 Task: Clear the browsing history from last 7 days.
Action: Mouse moved to (1259, 37)
Screenshot: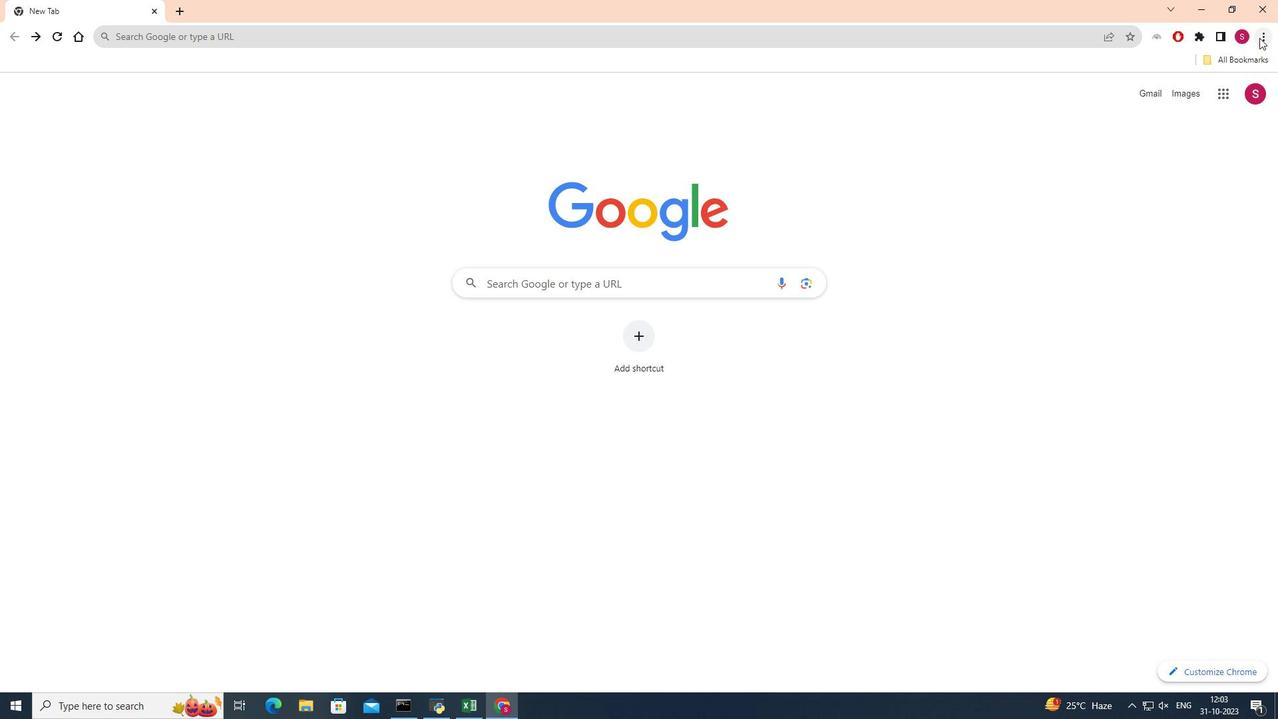 
Action: Mouse pressed left at (1259, 37)
Screenshot: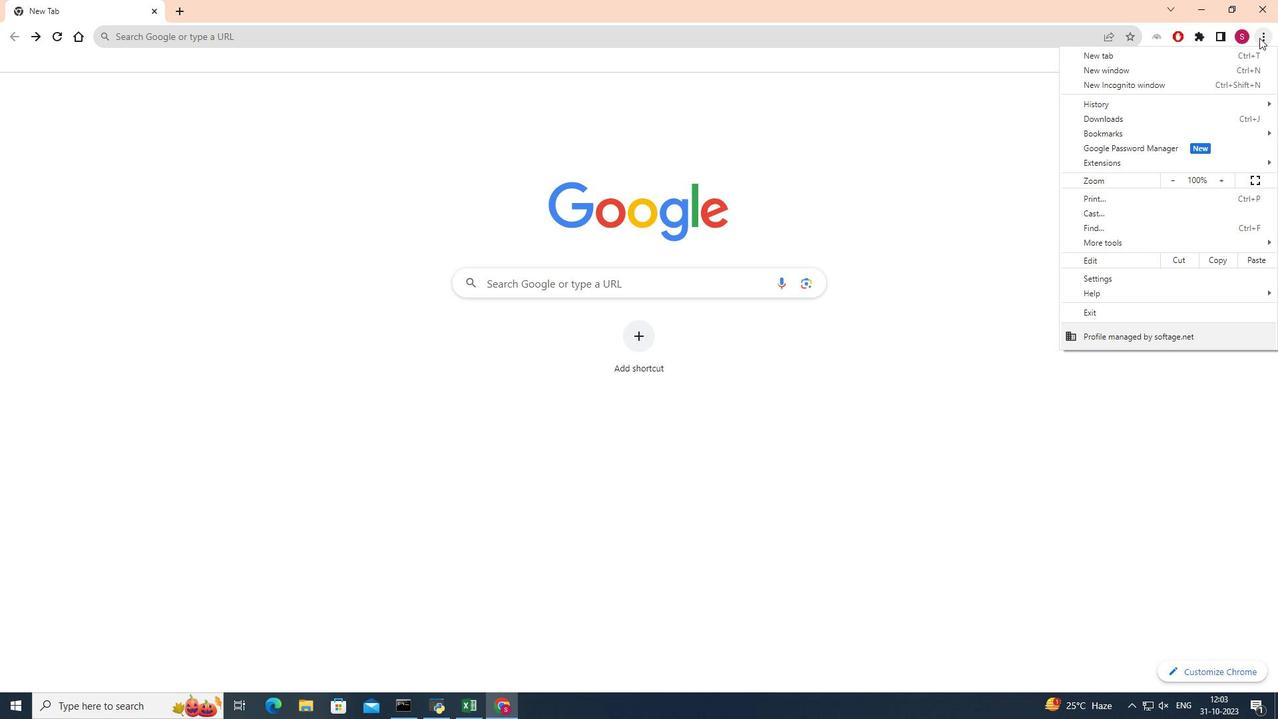 
Action: Mouse moved to (1108, 101)
Screenshot: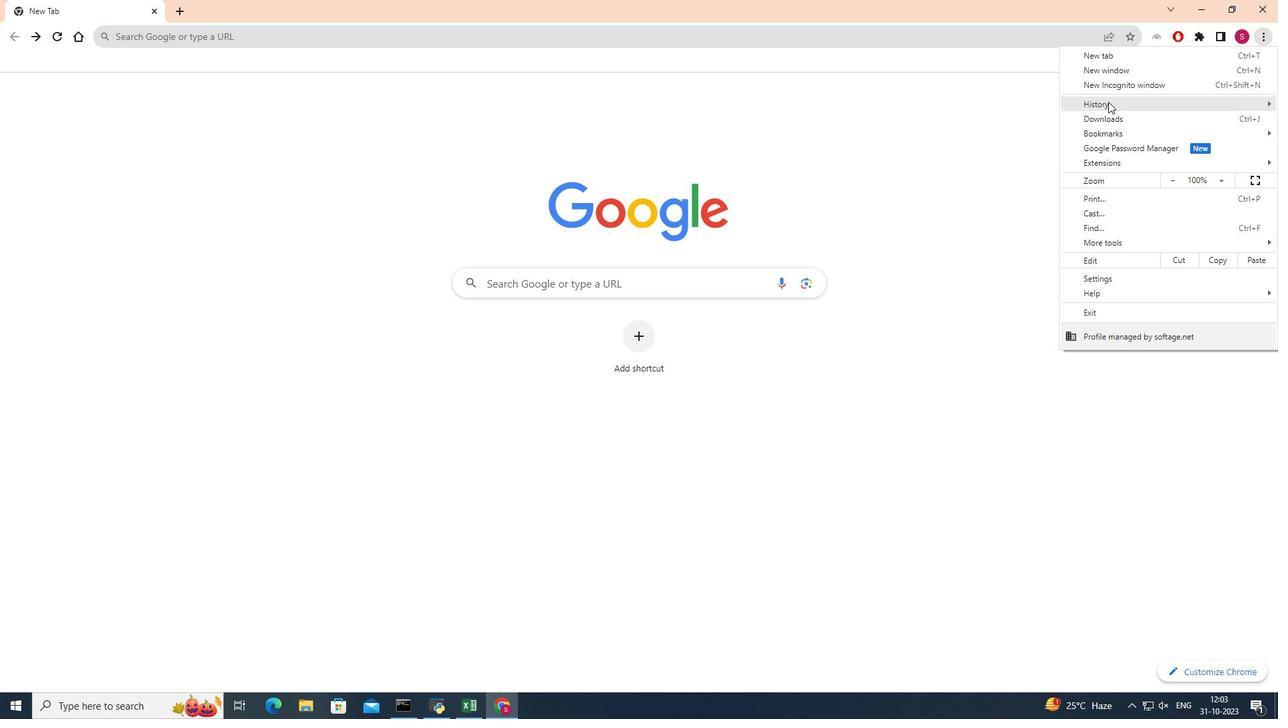 
Action: Mouse pressed left at (1108, 101)
Screenshot: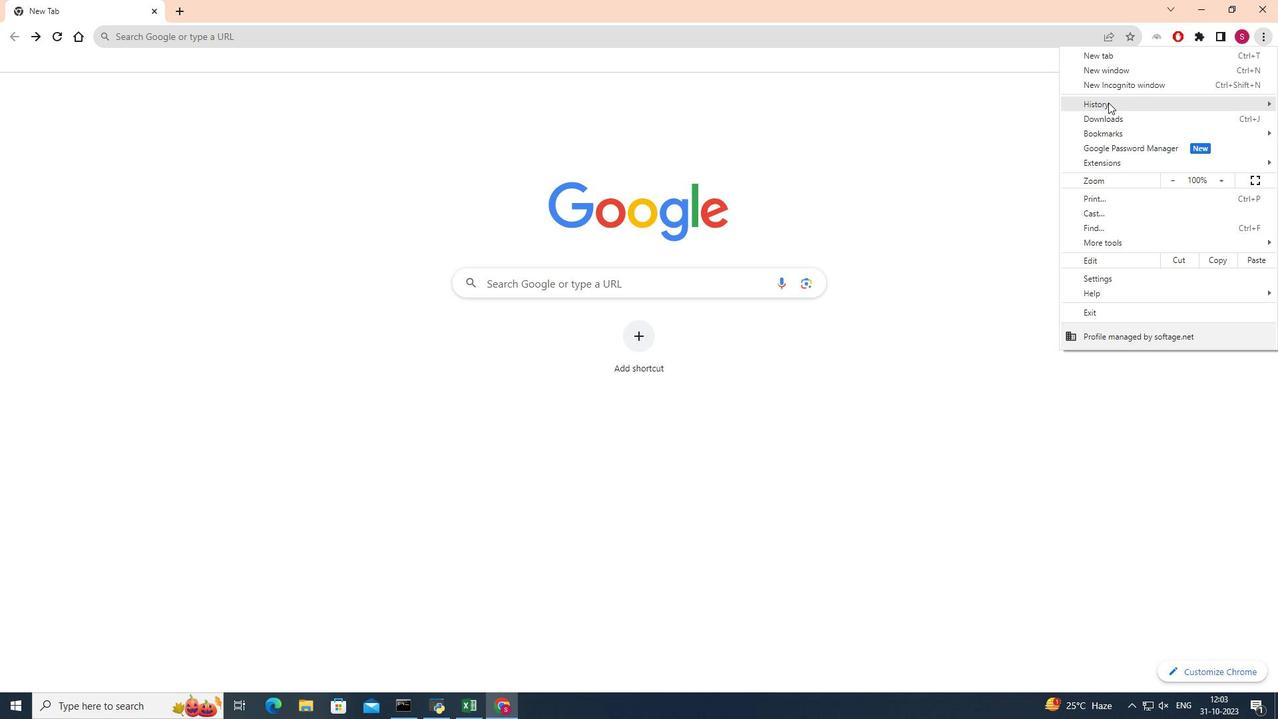 
Action: Mouse moved to (922, 101)
Screenshot: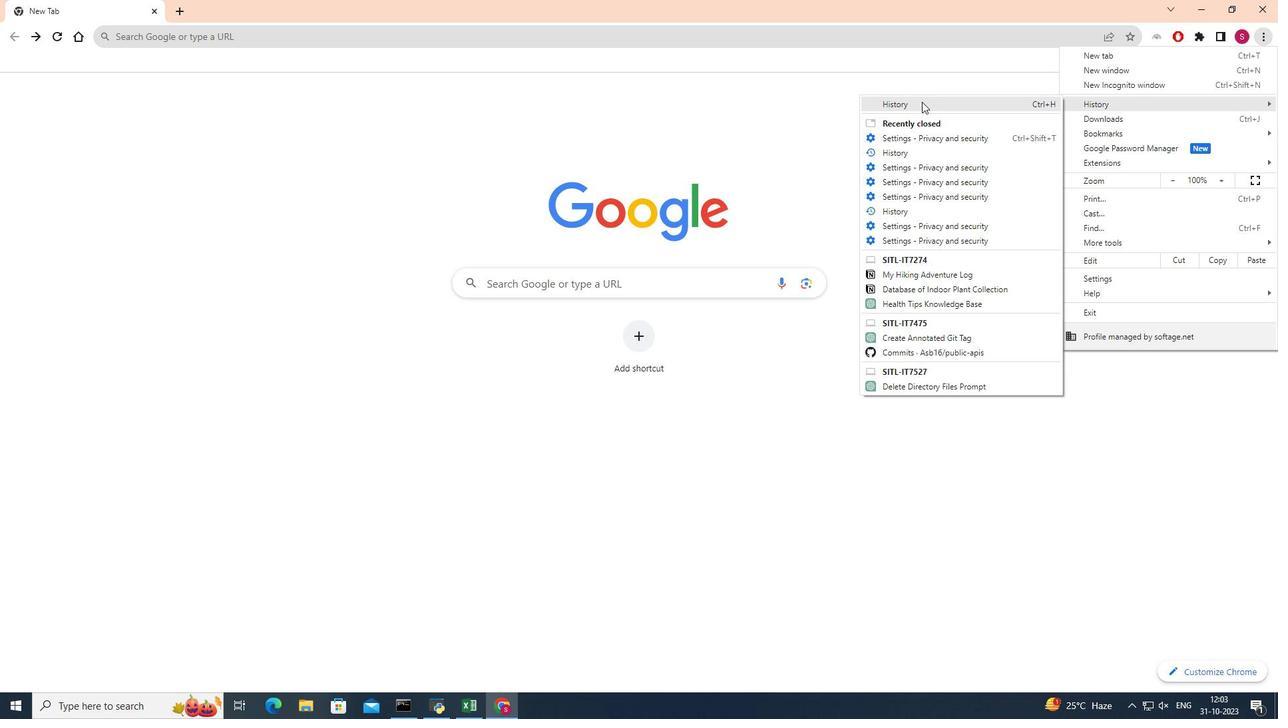 
Action: Mouse pressed left at (922, 101)
Screenshot: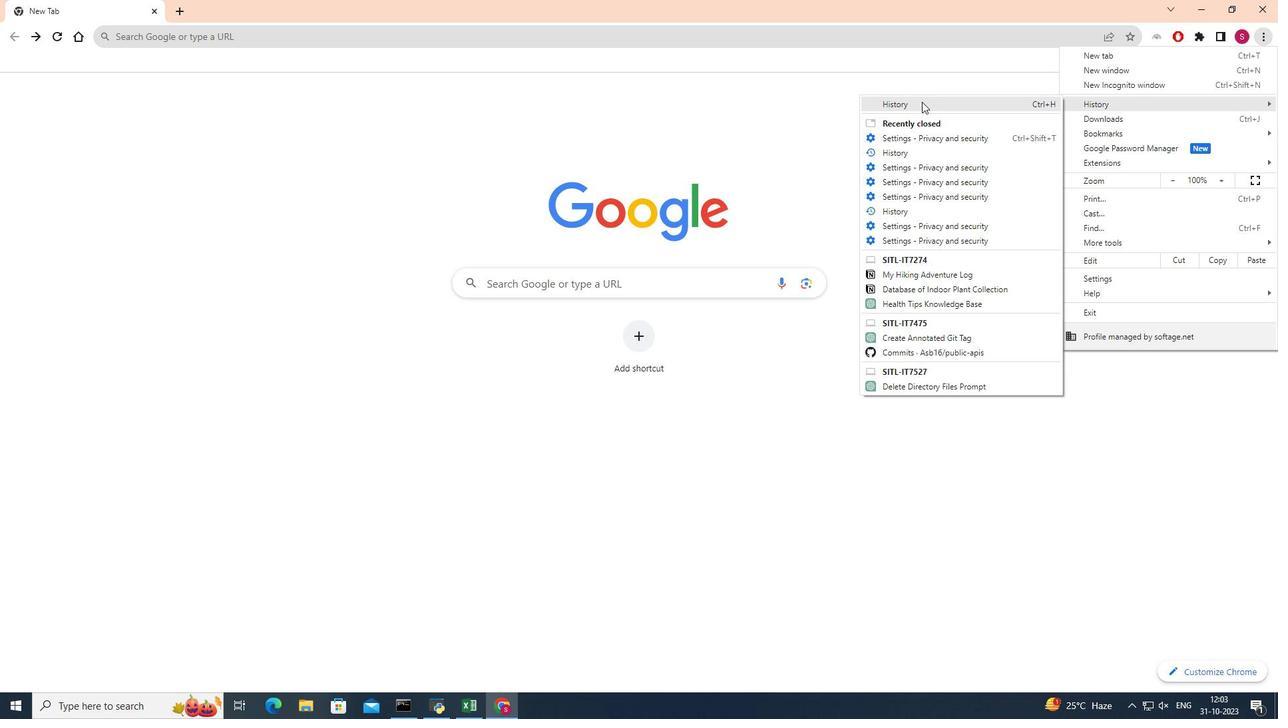 
Action: Mouse moved to (82, 160)
Screenshot: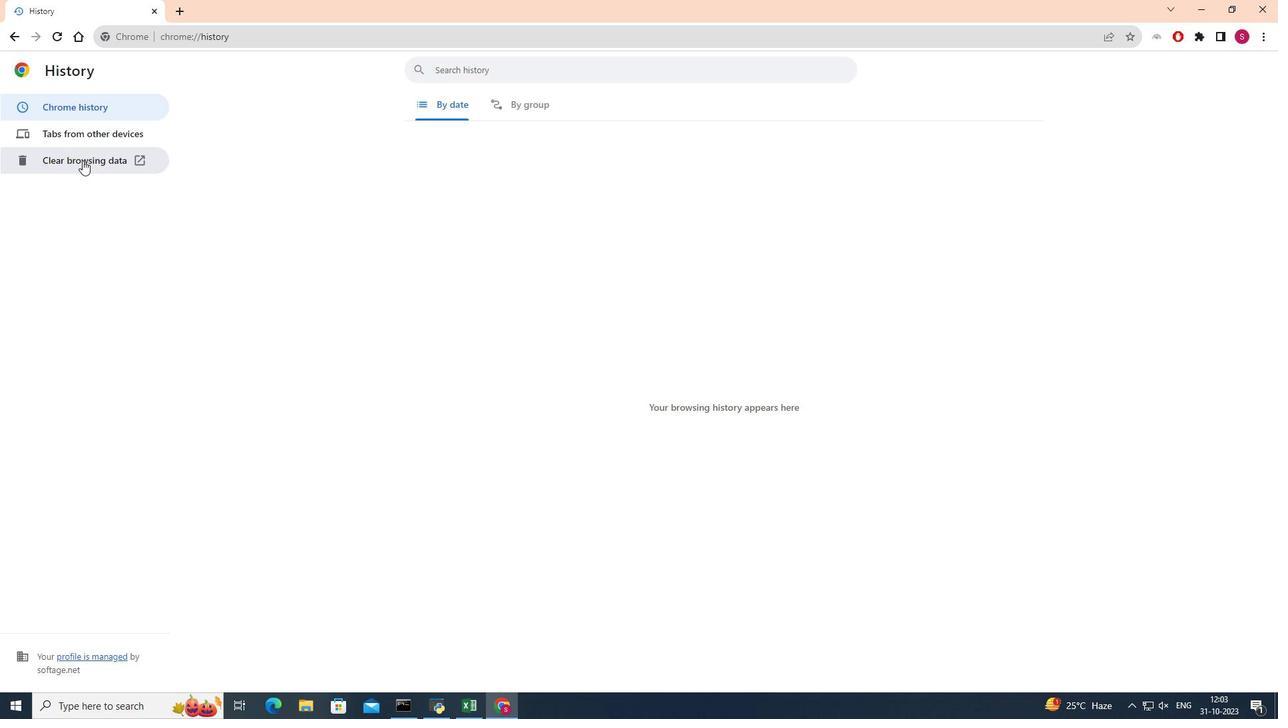 
Action: Mouse pressed left at (82, 160)
Screenshot: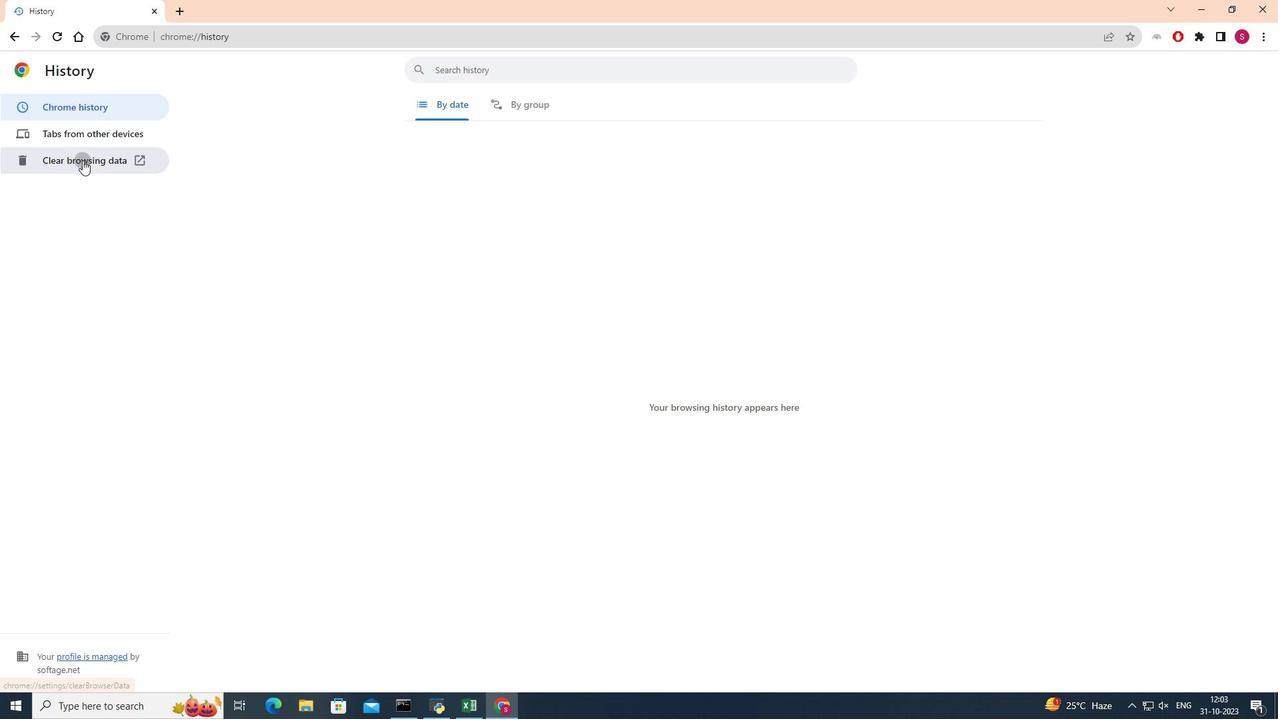 
Action: Mouse moved to (657, 243)
Screenshot: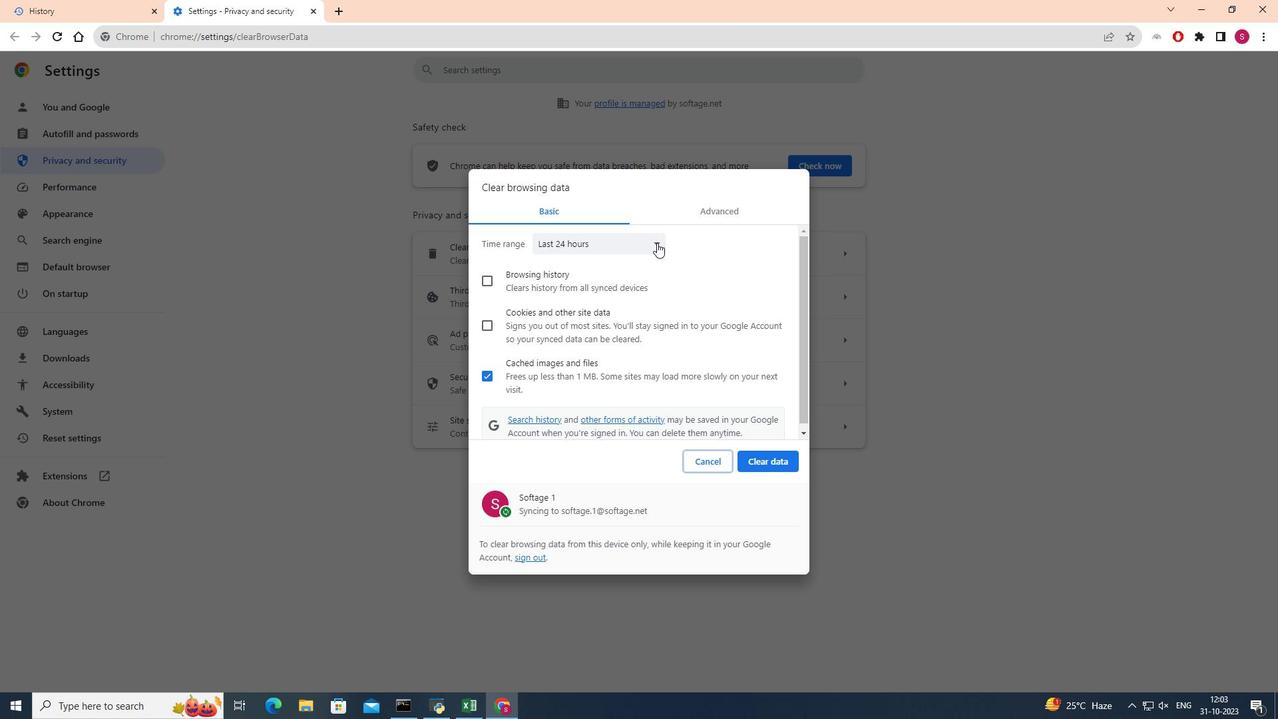 
Action: Mouse pressed left at (657, 243)
Screenshot: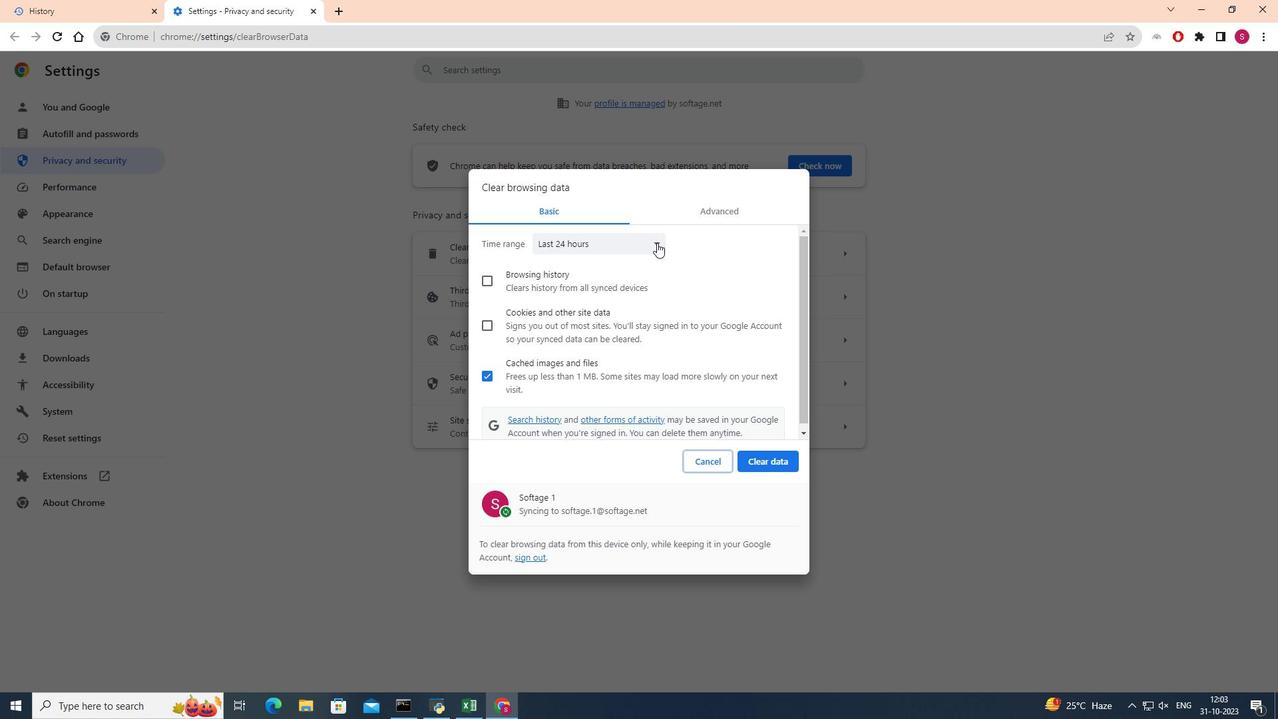 
Action: Mouse moved to (582, 284)
Screenshot: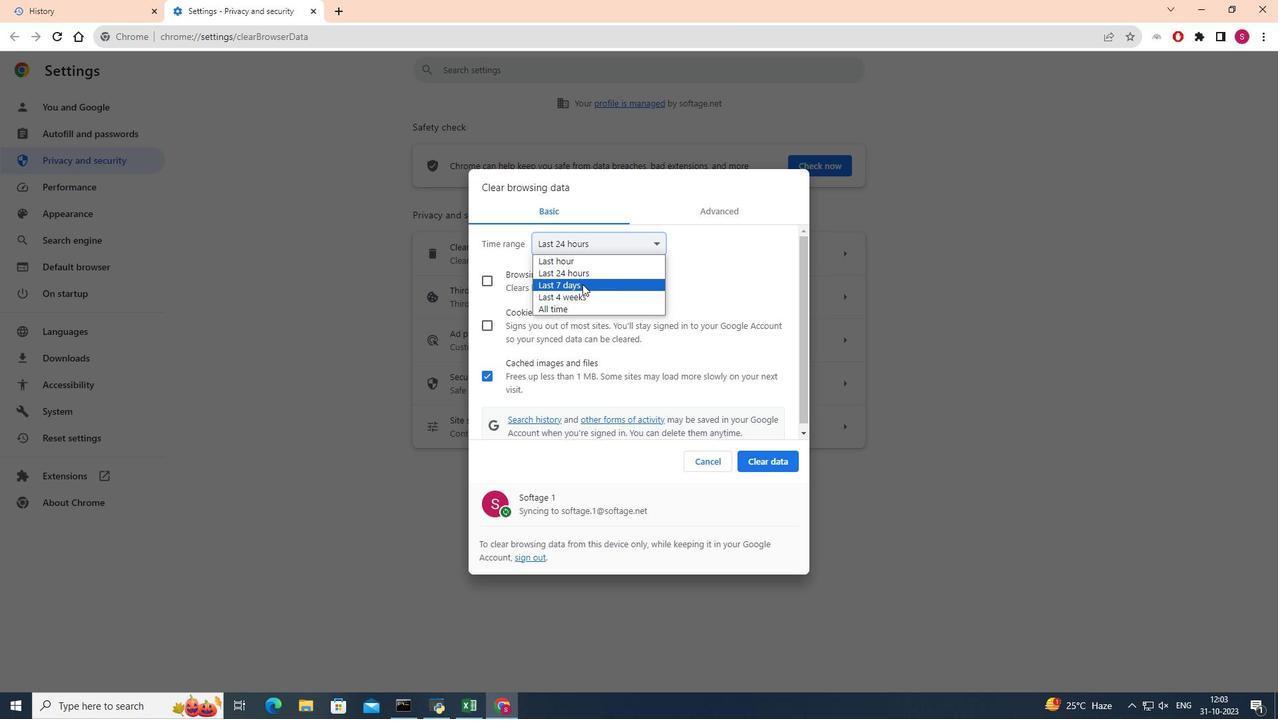 
Action: Mouse pressed left at (582, 284)
Screenshot: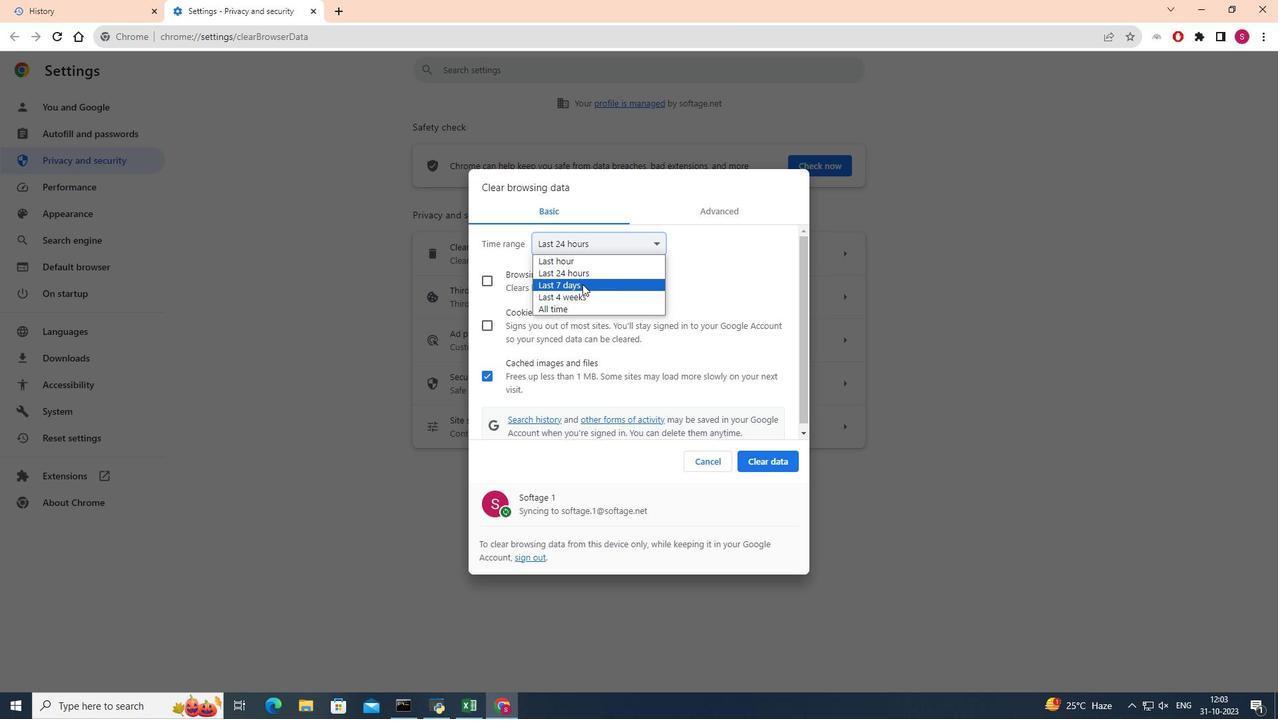 
Action: Mouse moved to (482, 277)
Screenshot: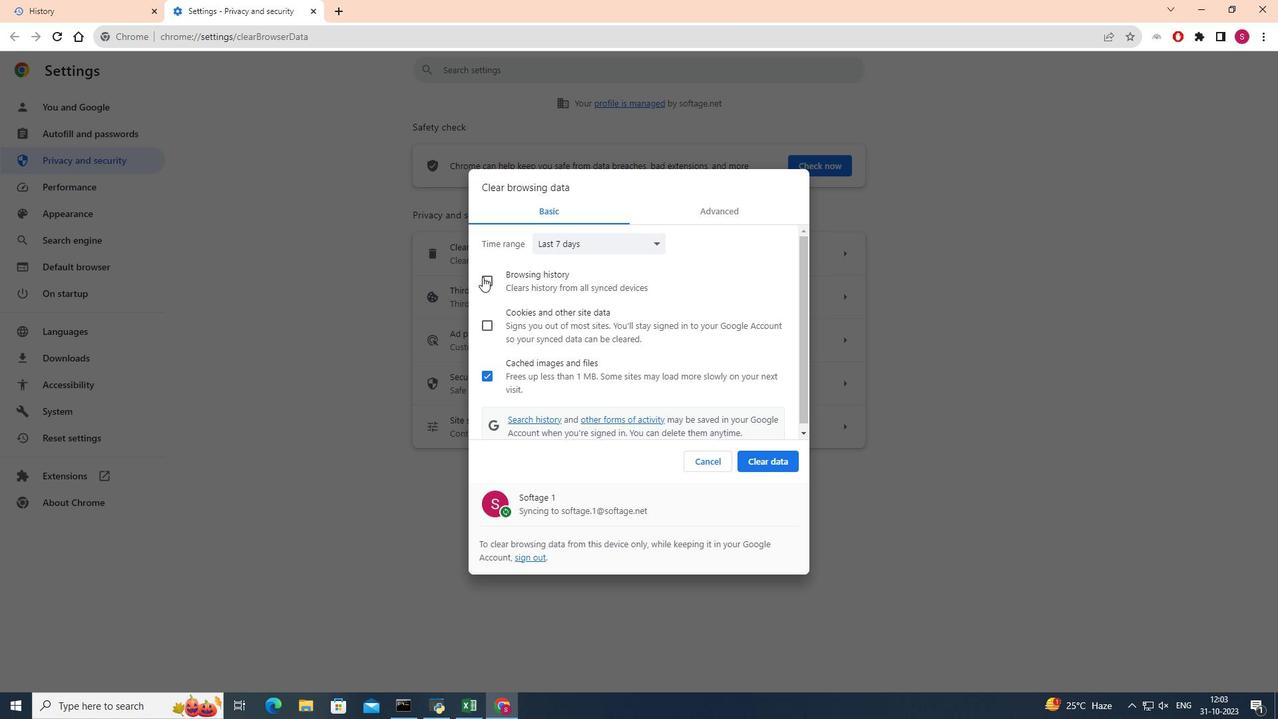 
Action: Mouse pressed left at (482, 277)
Screenshot: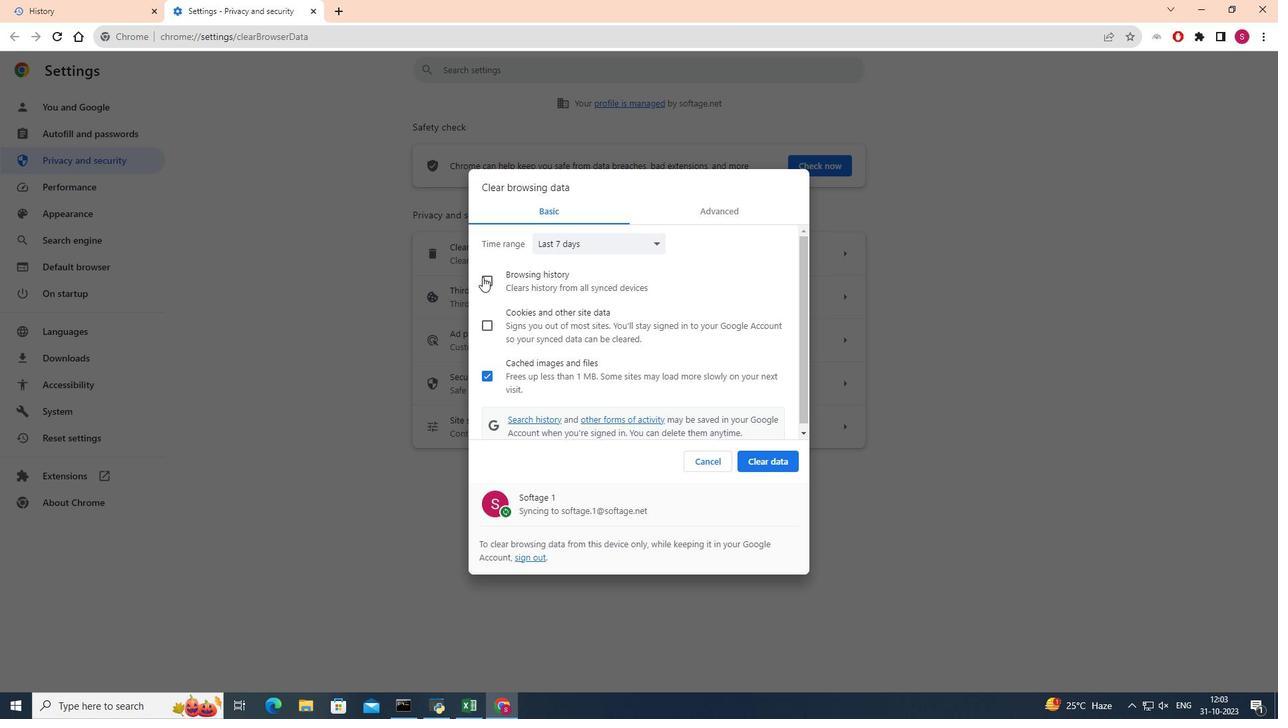 
Action: Mouse moved to (486, 372)
Screenshot: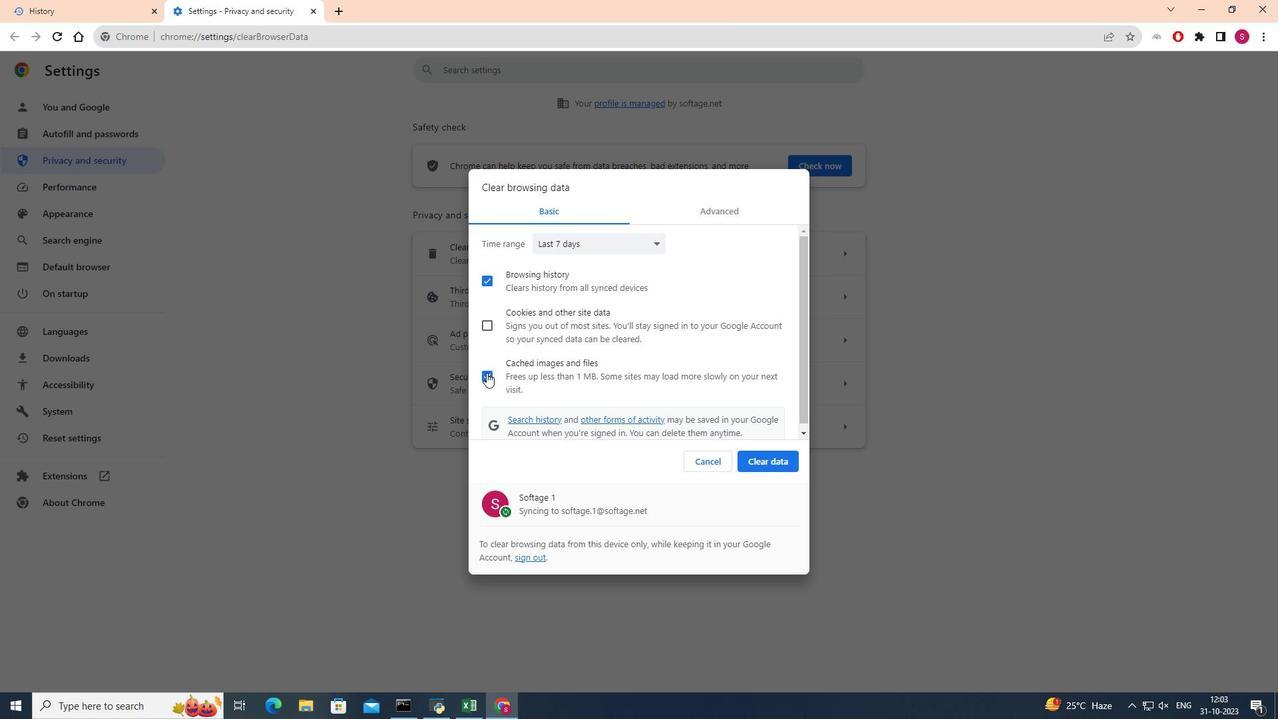 
Action: Mouse pressed left at (486, 372)
Screenshot: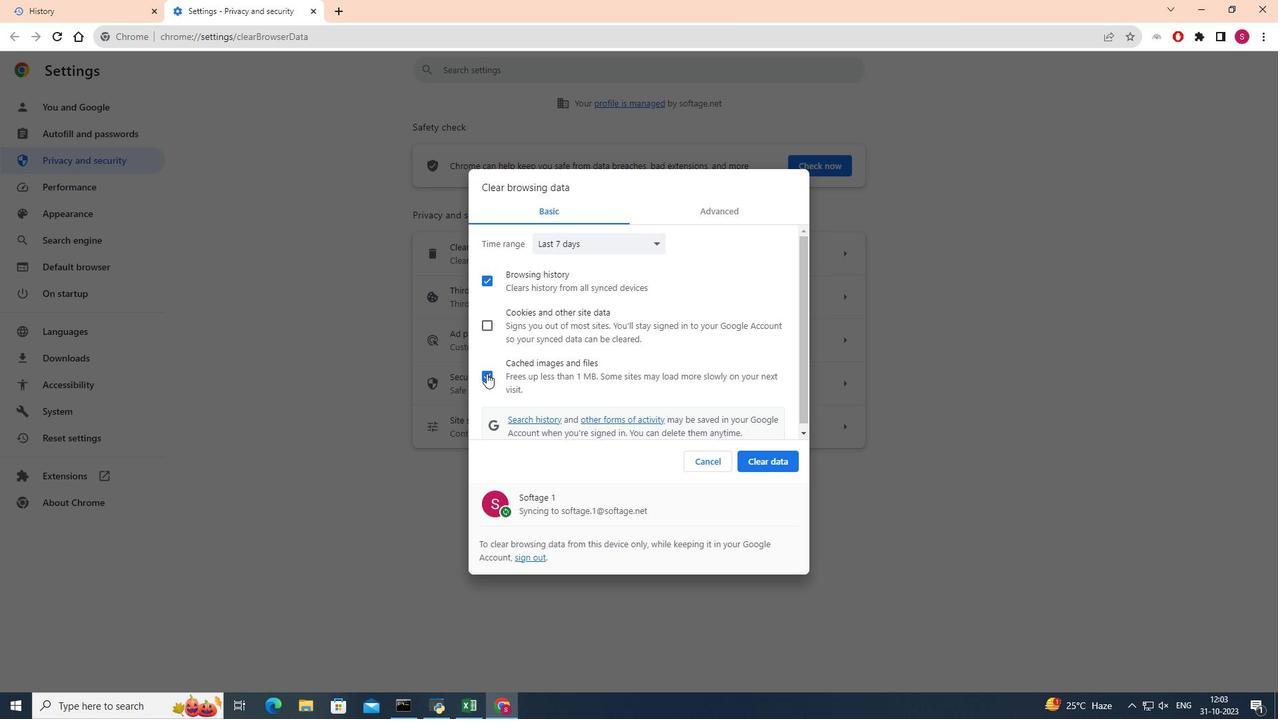 
Action: Mouse moved to (777, 460)
Screenshot: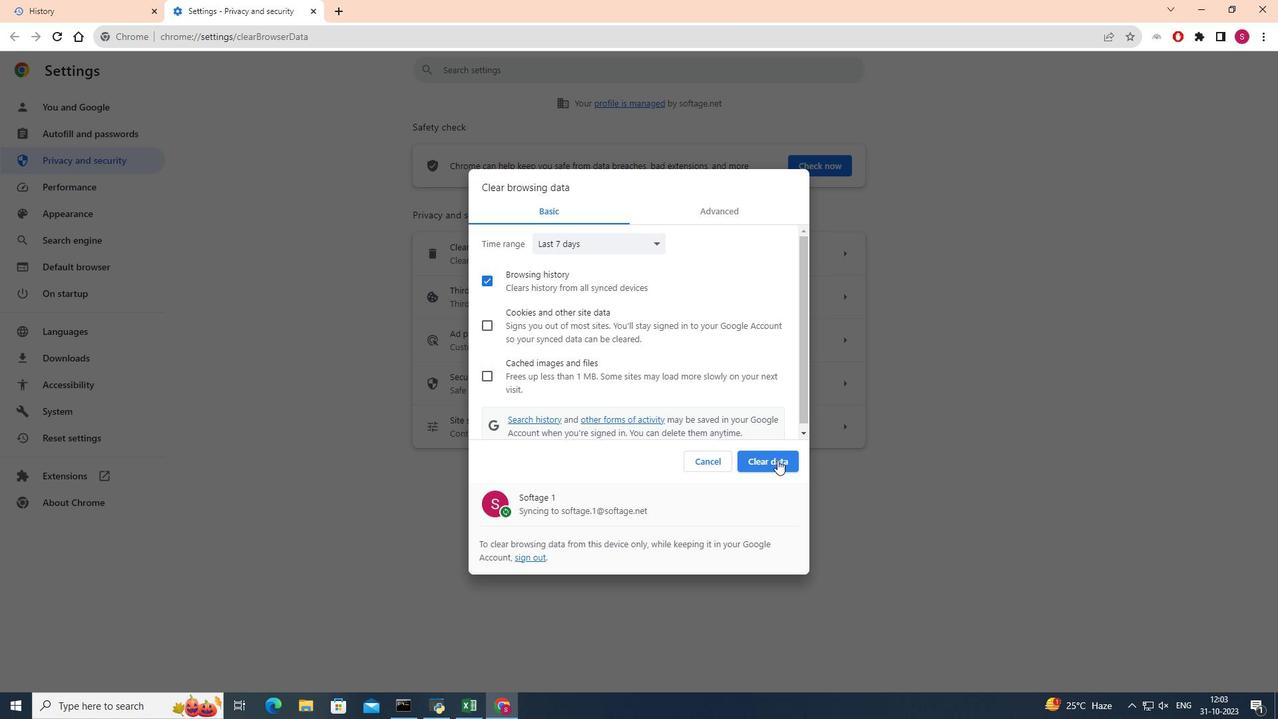 
Action: Mouse pressed left at (777, 460)
Screenshot: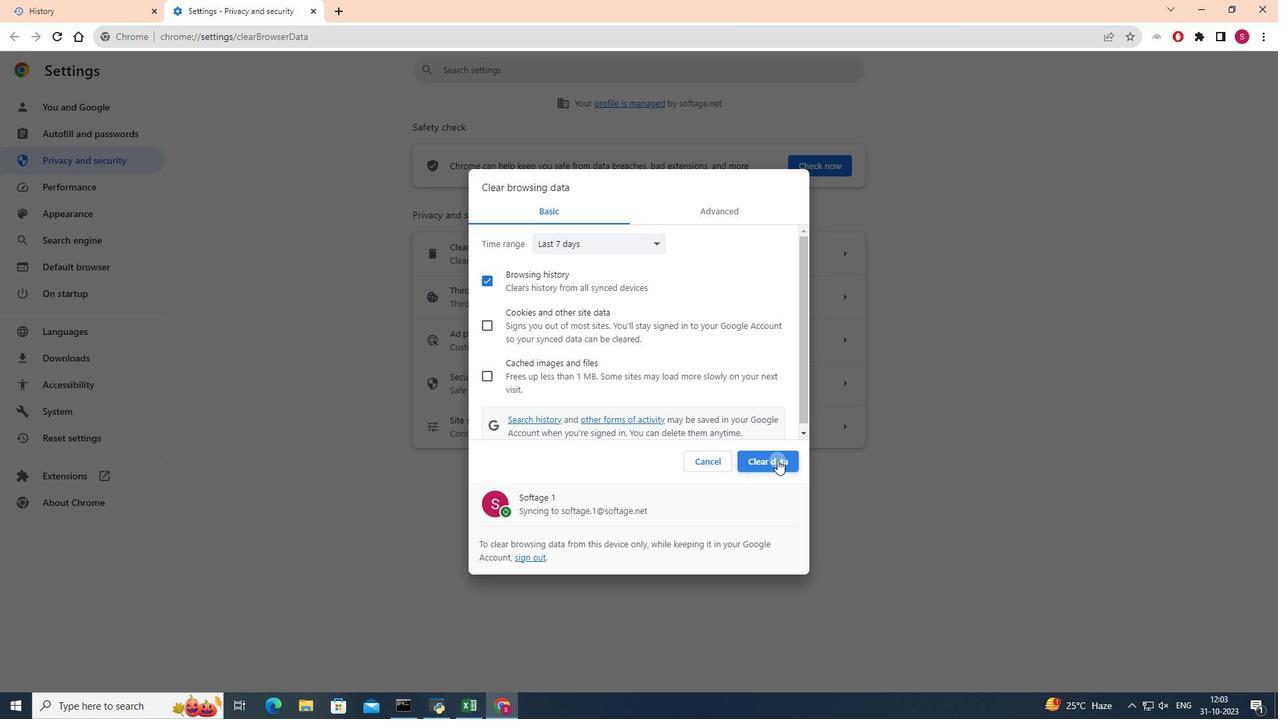 
Action: Mouse moved to (970, 382)
Screenshot: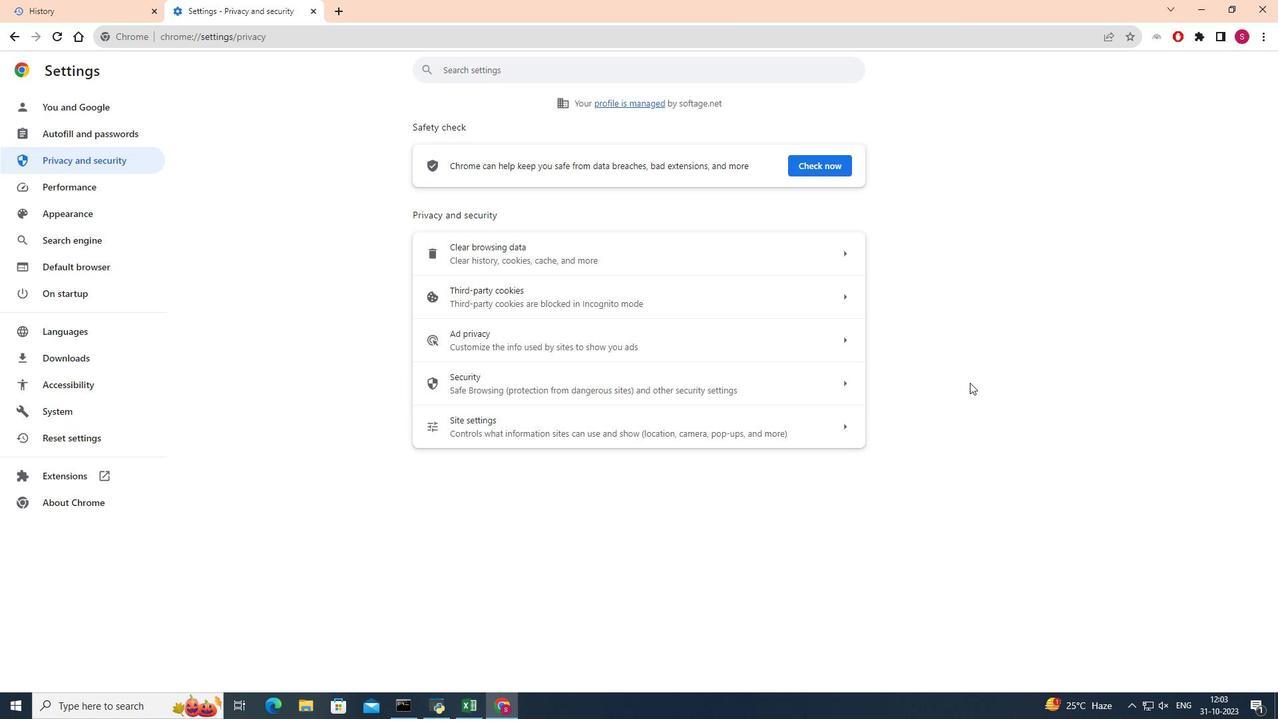 
